 Task: Create a rule when a checklist is made incomplete in a card by me.
Action: Mouse pressed left at (957, 268)
Screenshot: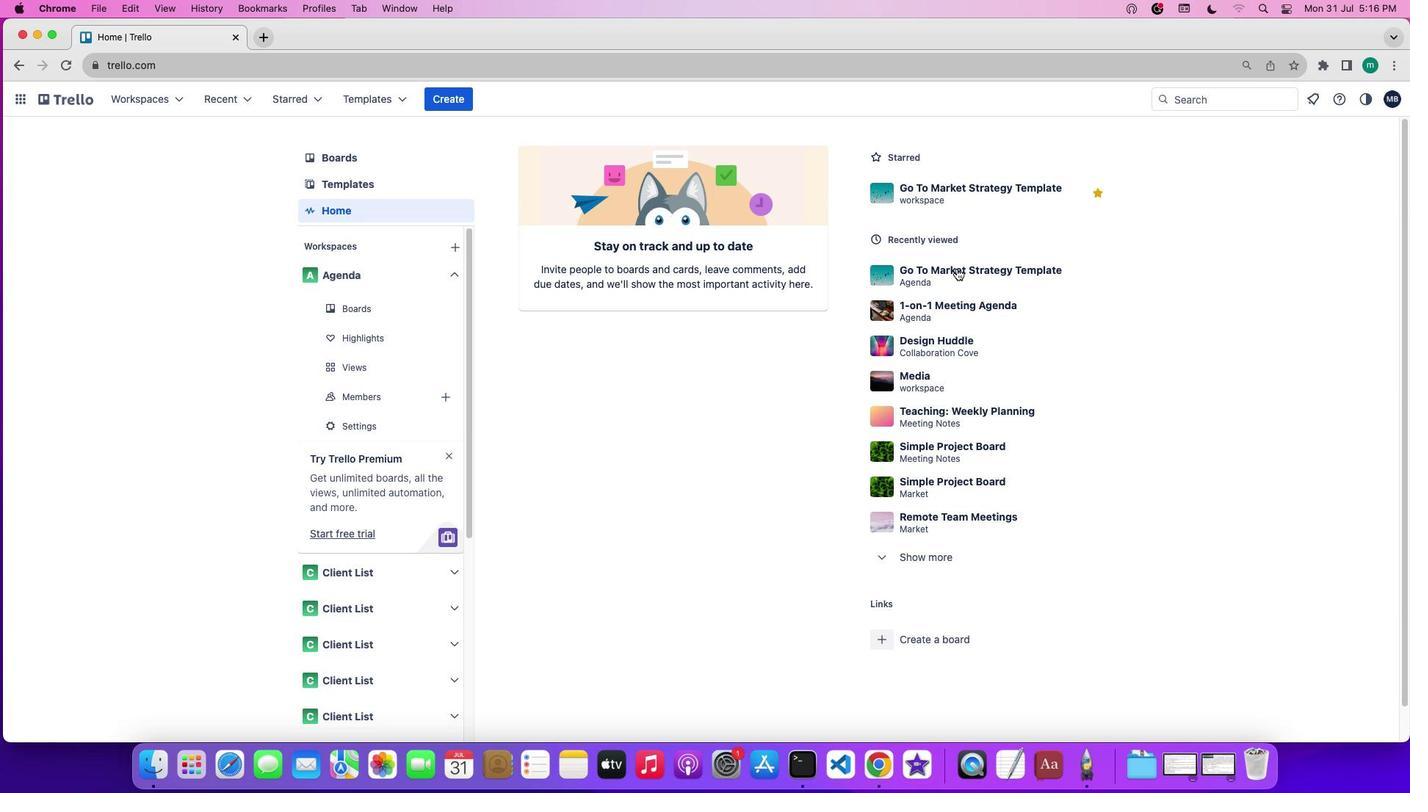 
Action: Mouse moved to (1298, 307)
Screenshot: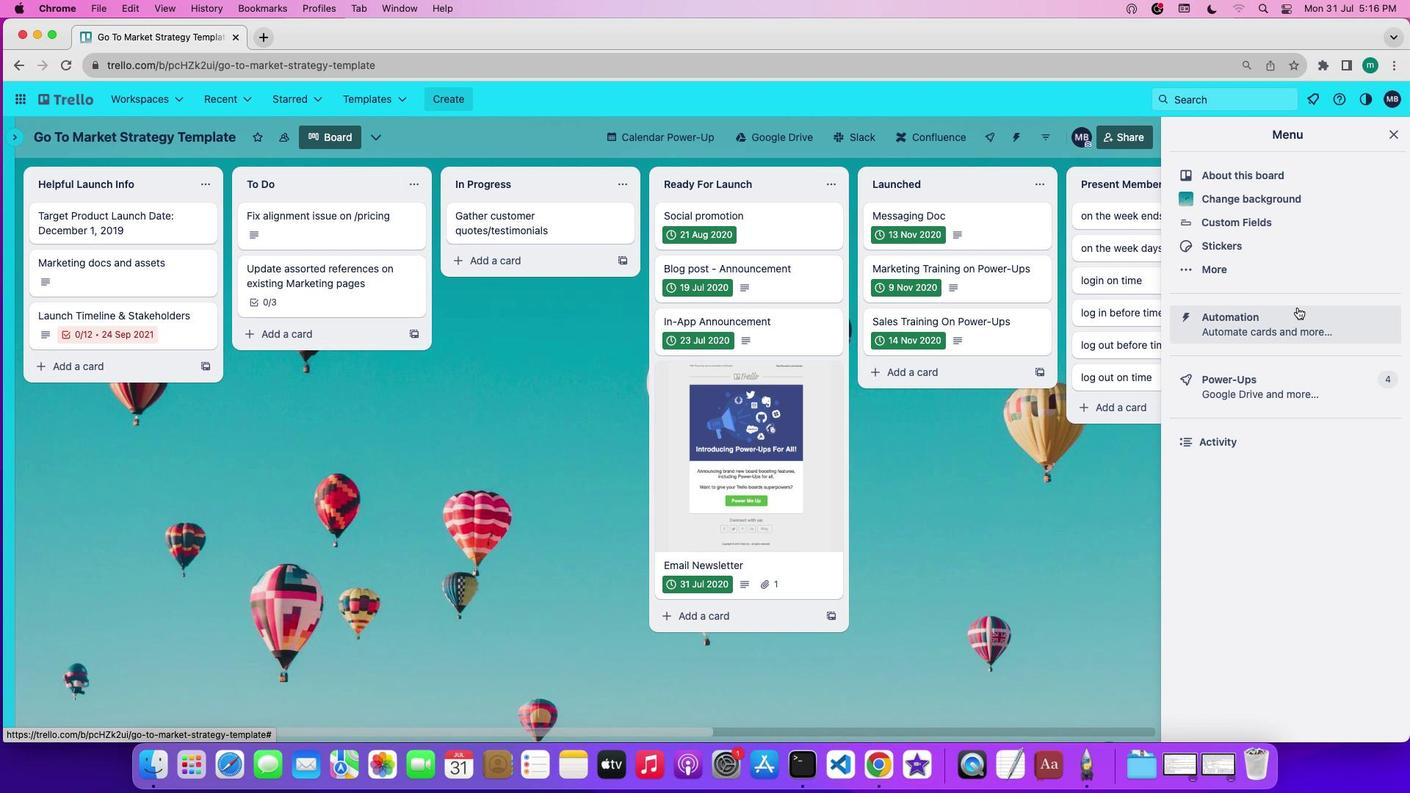 
Action: Mouse pressed left at (1298, 307)
Screenshot: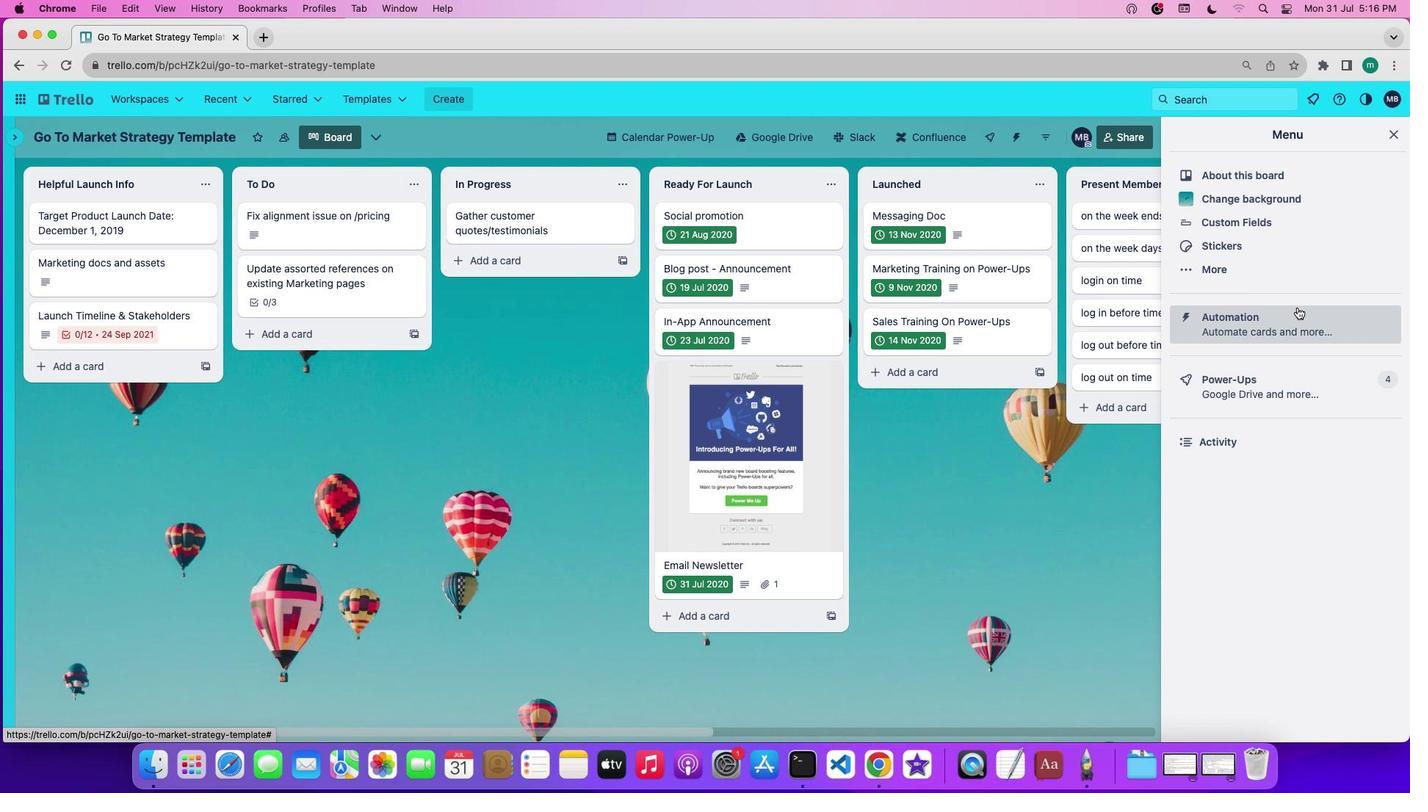 
Action: Mouse moved to (84, 268)
Screenshot: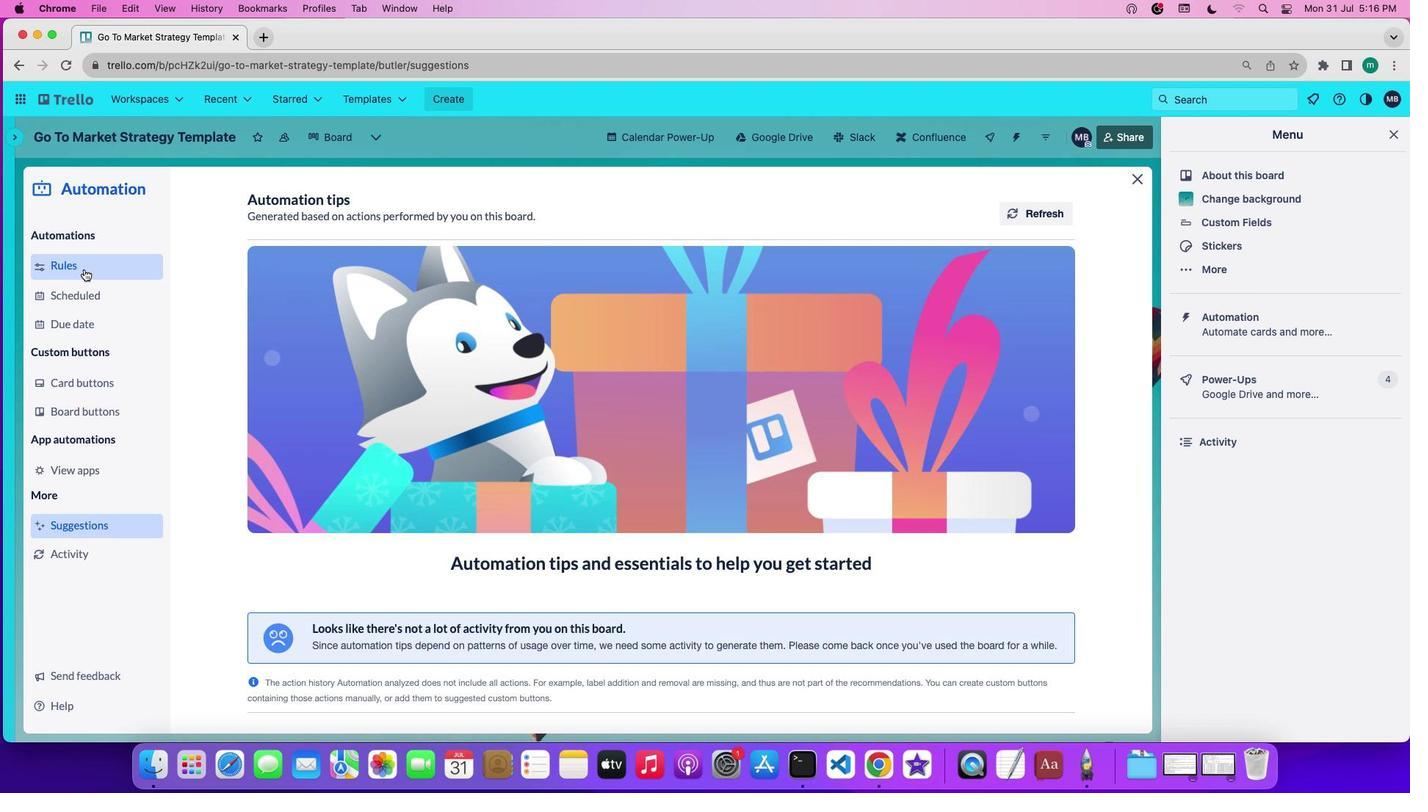 
Action: Mouse pressed left at (84, 268)
Screenshot: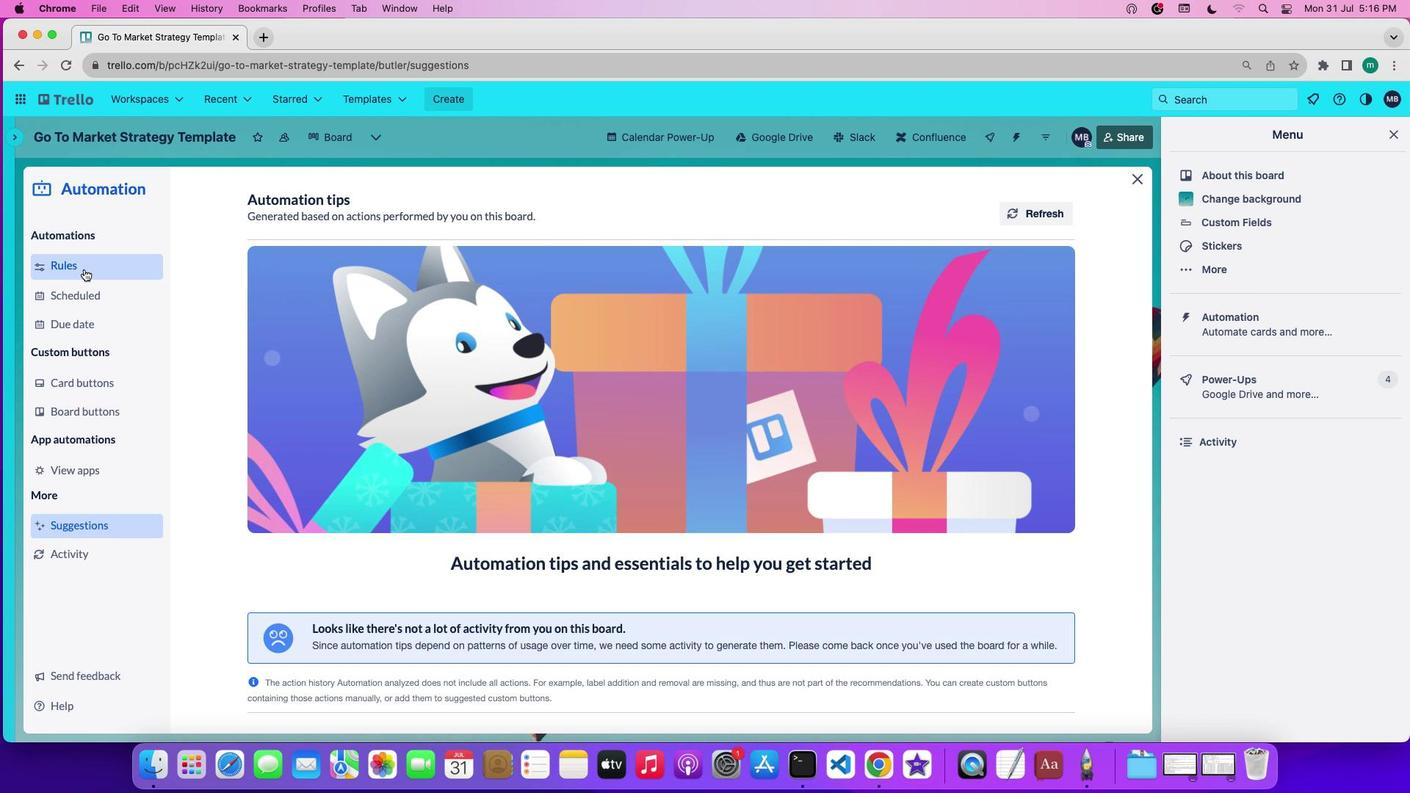 
Action: Mouse moved to (347, 531)
Screenshot: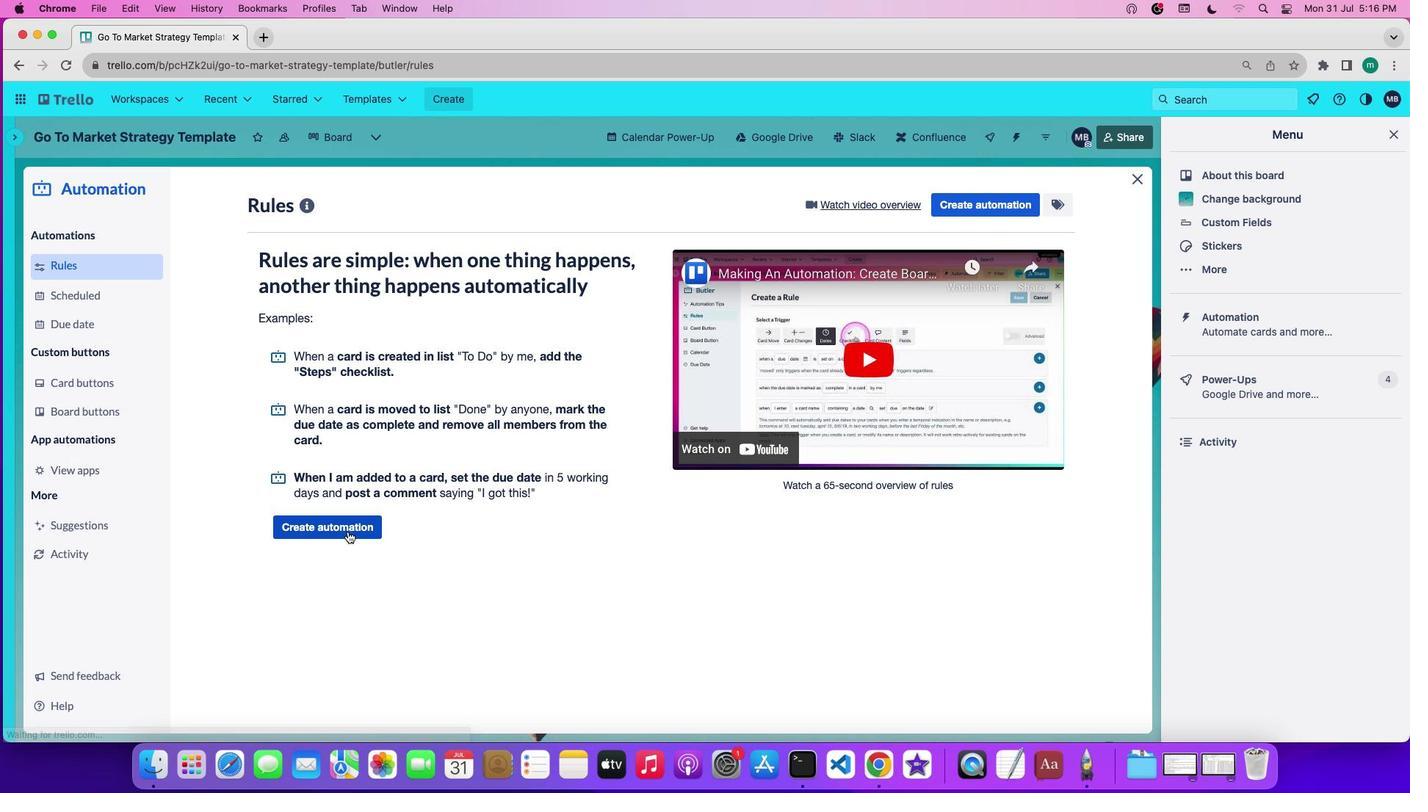 
Action: Mouse pressed left at (347, 531)
Screenshot: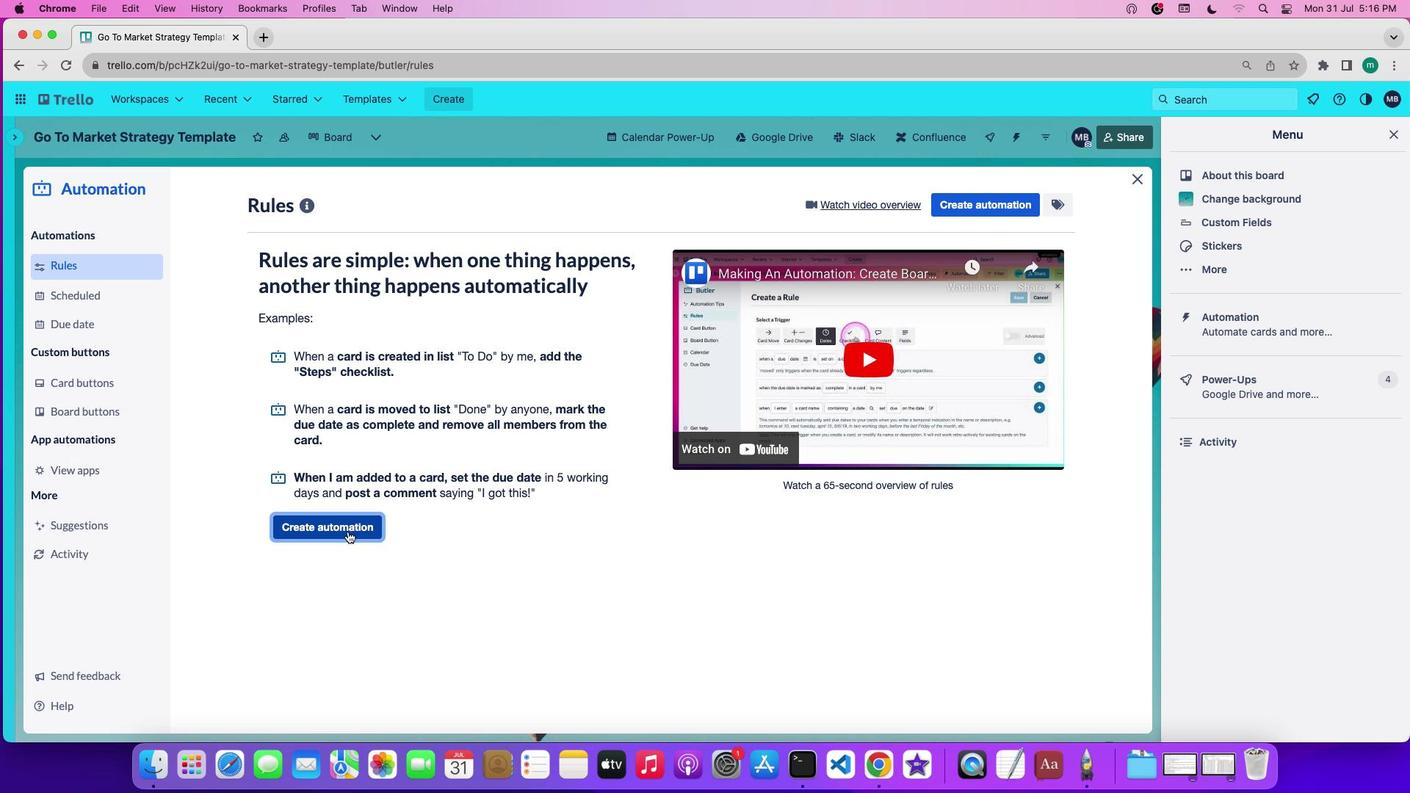 
Action: Mouse moved to (621, 350)
Screenshot: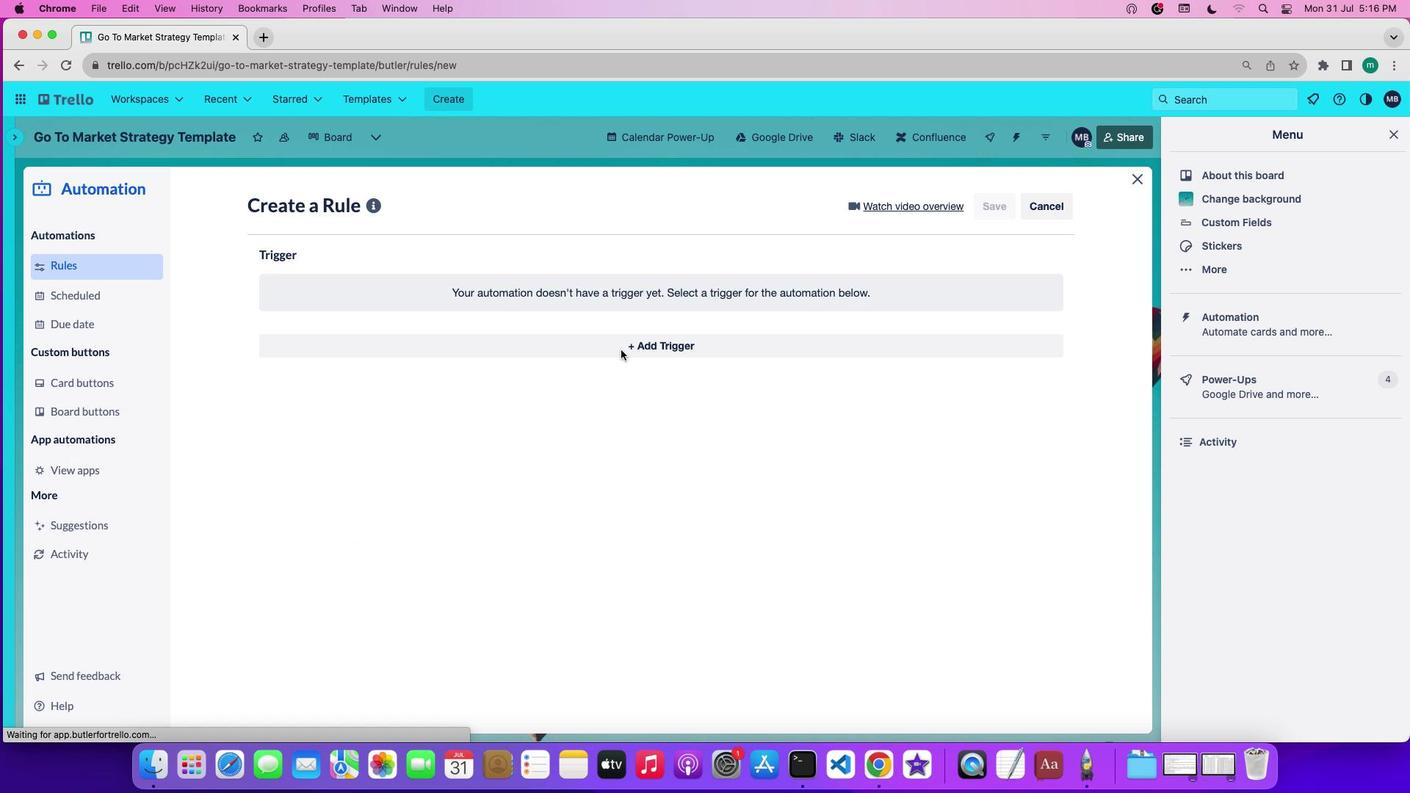 
Action: Mouse pressed left at (621, 350)
Screenshot: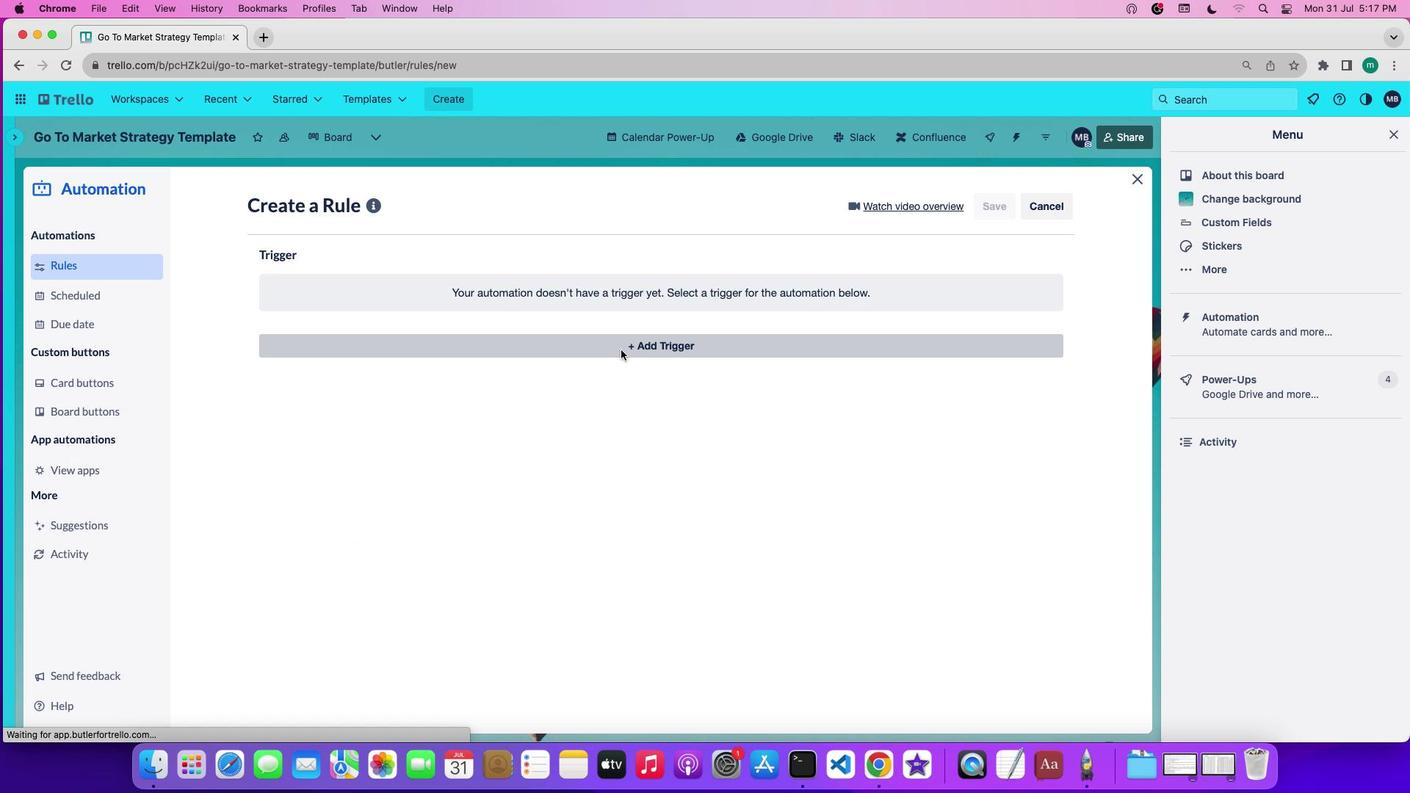 
Action: Mouse moved to (488, 382)
Screenshot: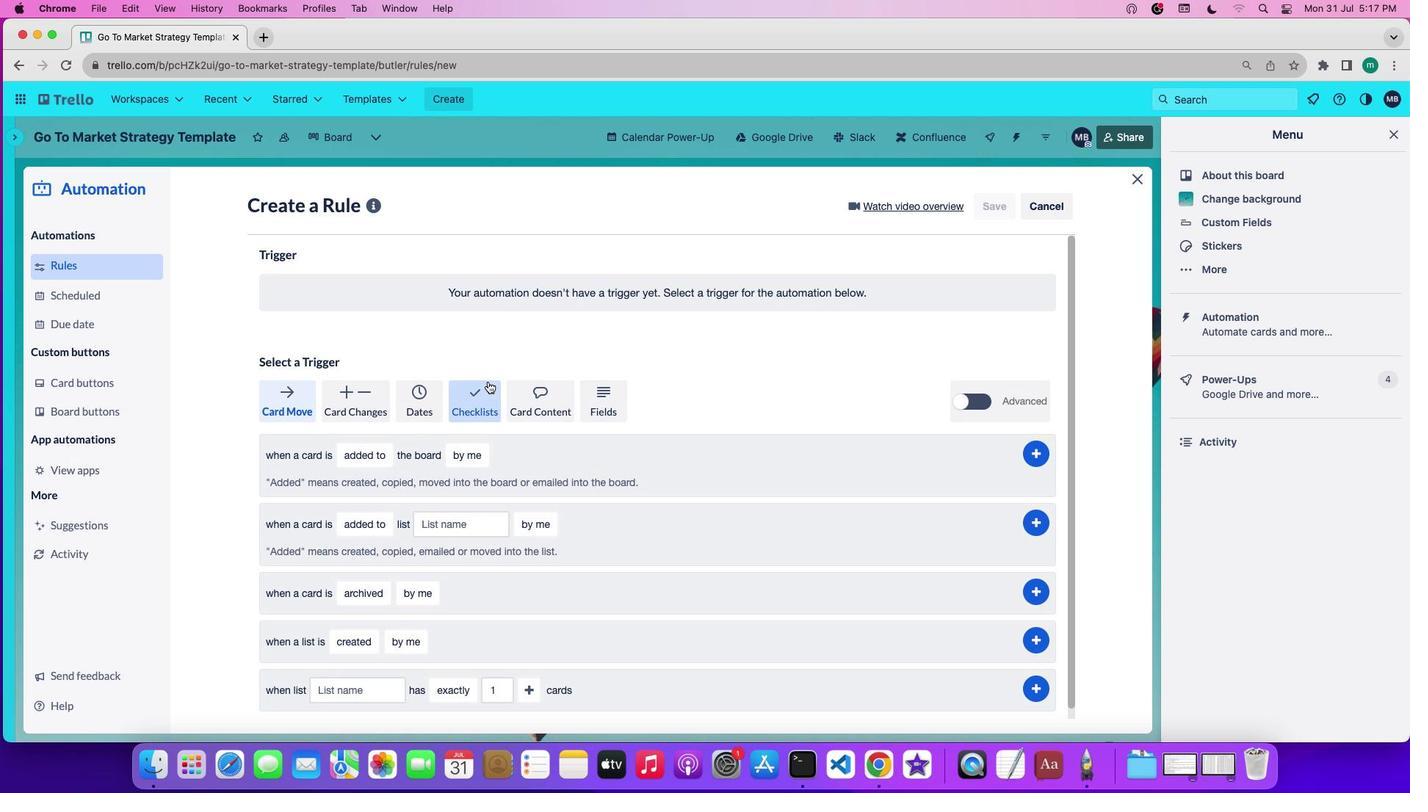 
Action: Mouse pressed left at (488, 382)
Screenshot: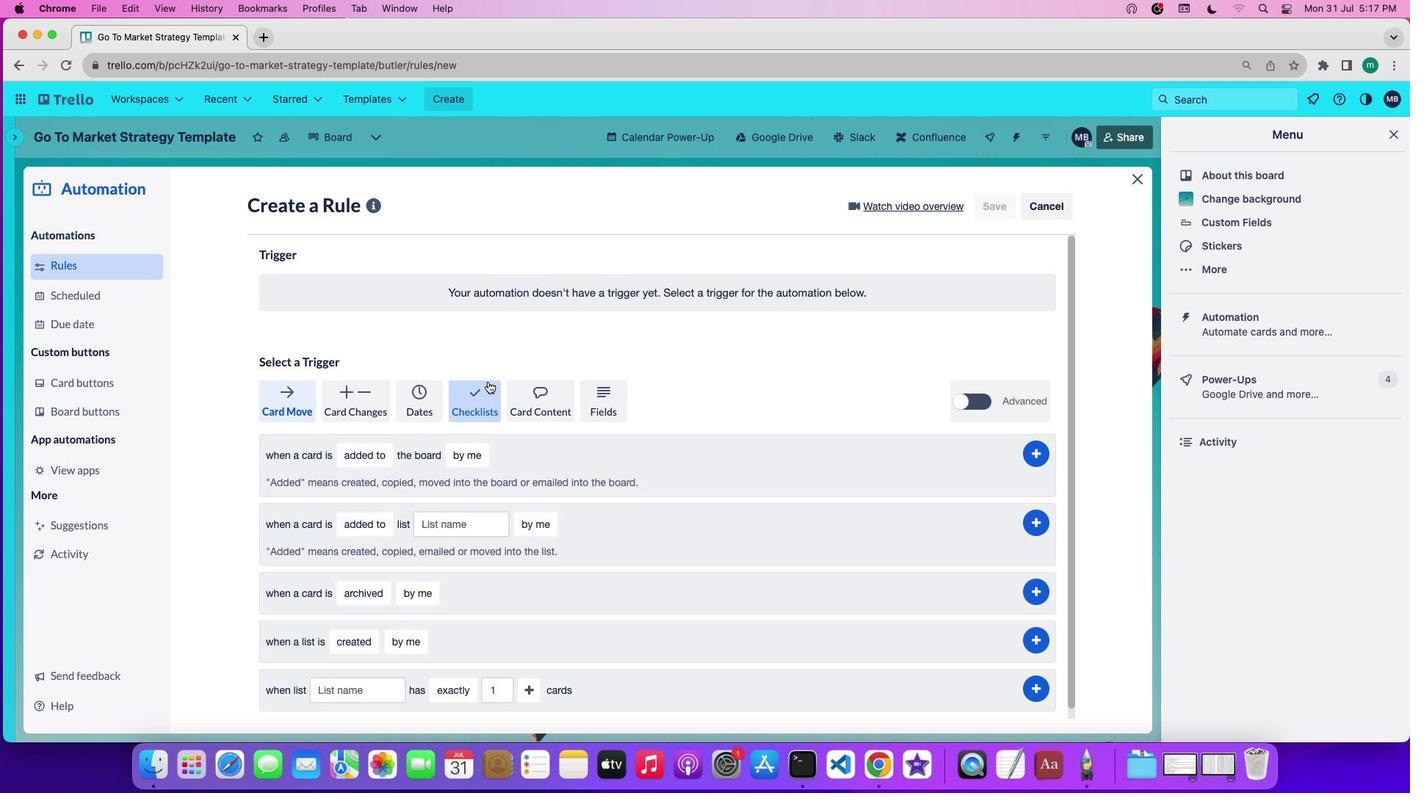 
Action: Mouse moved to (405, 507)
Screenshot: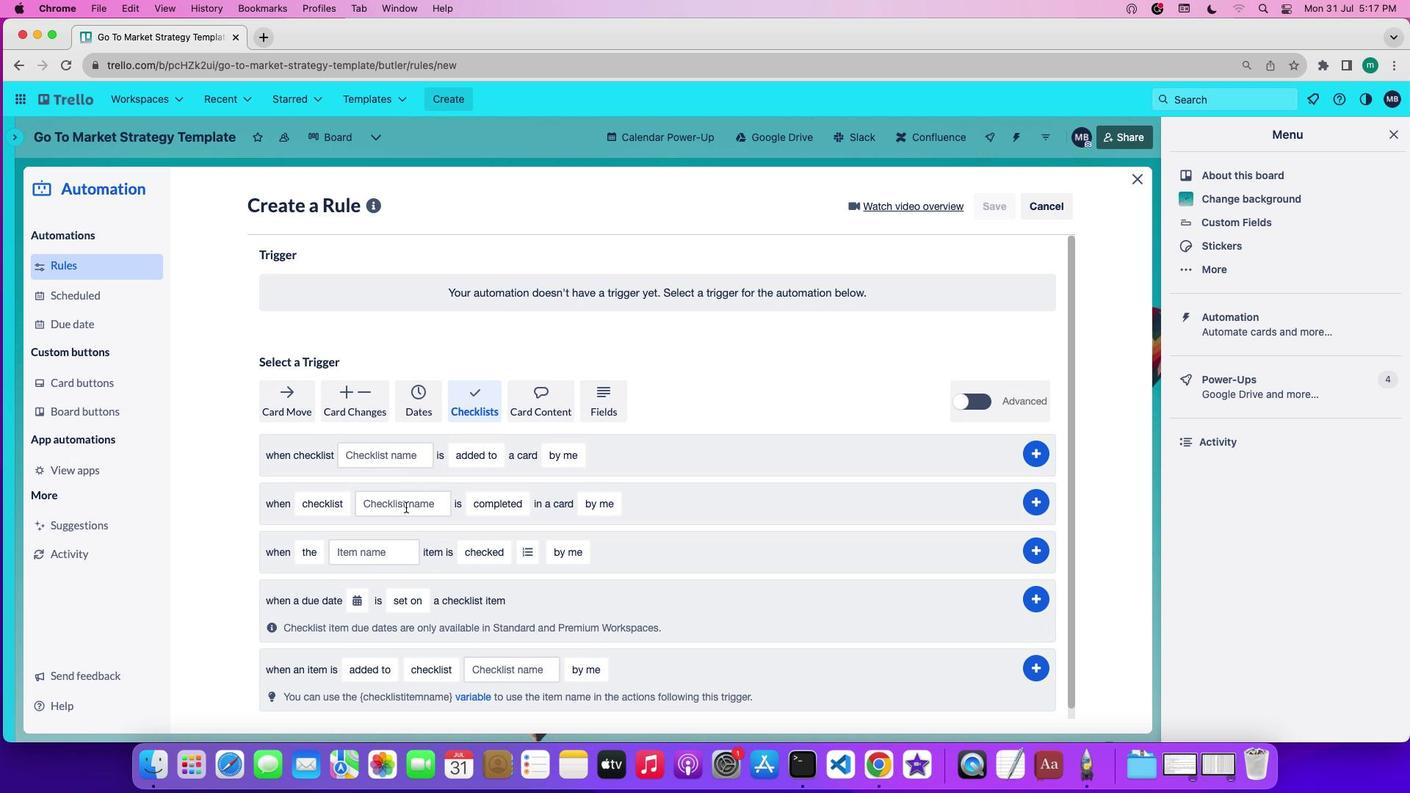 
Action: Mouse pressed left at (405, 507)
Screenshot: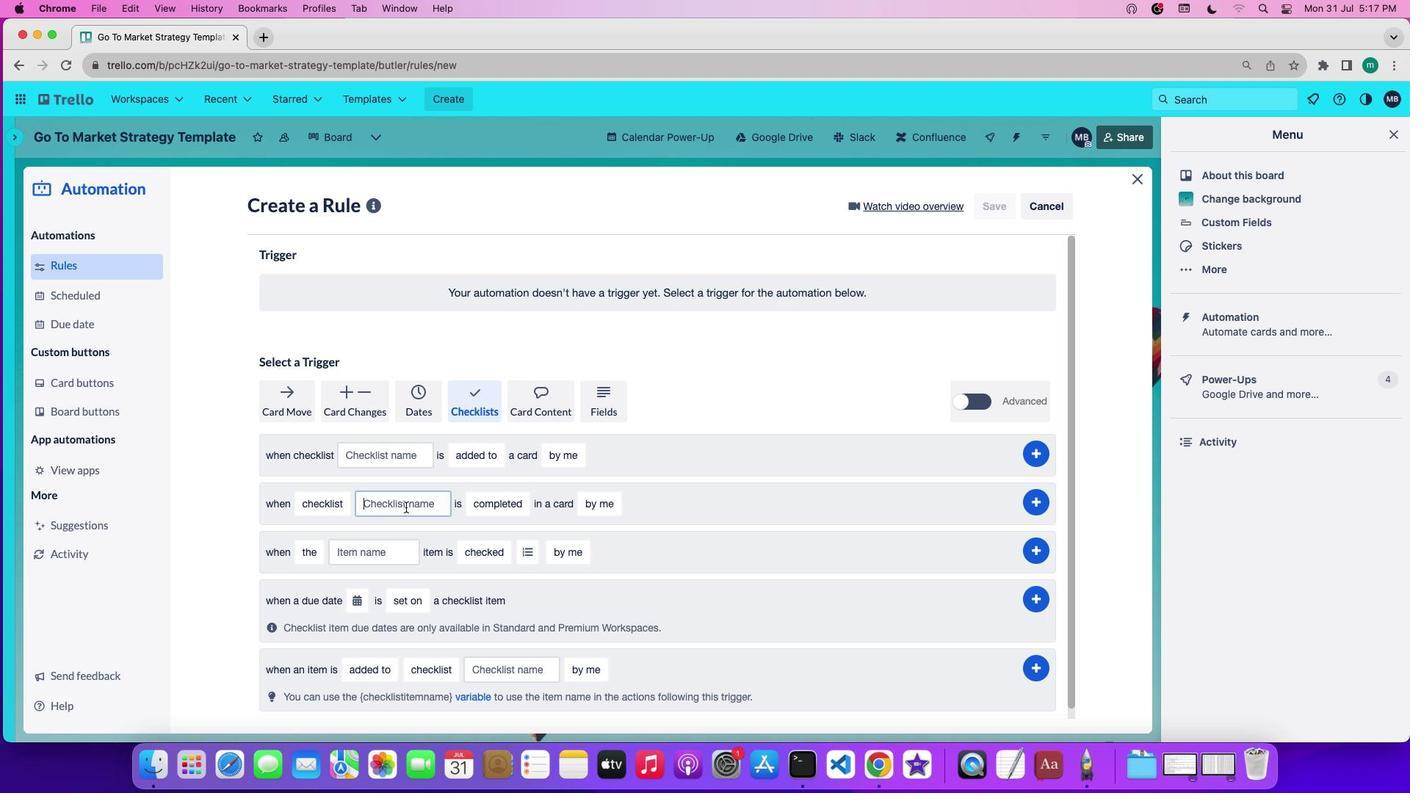 
Action: Key pressed Key.shift
Screenshot: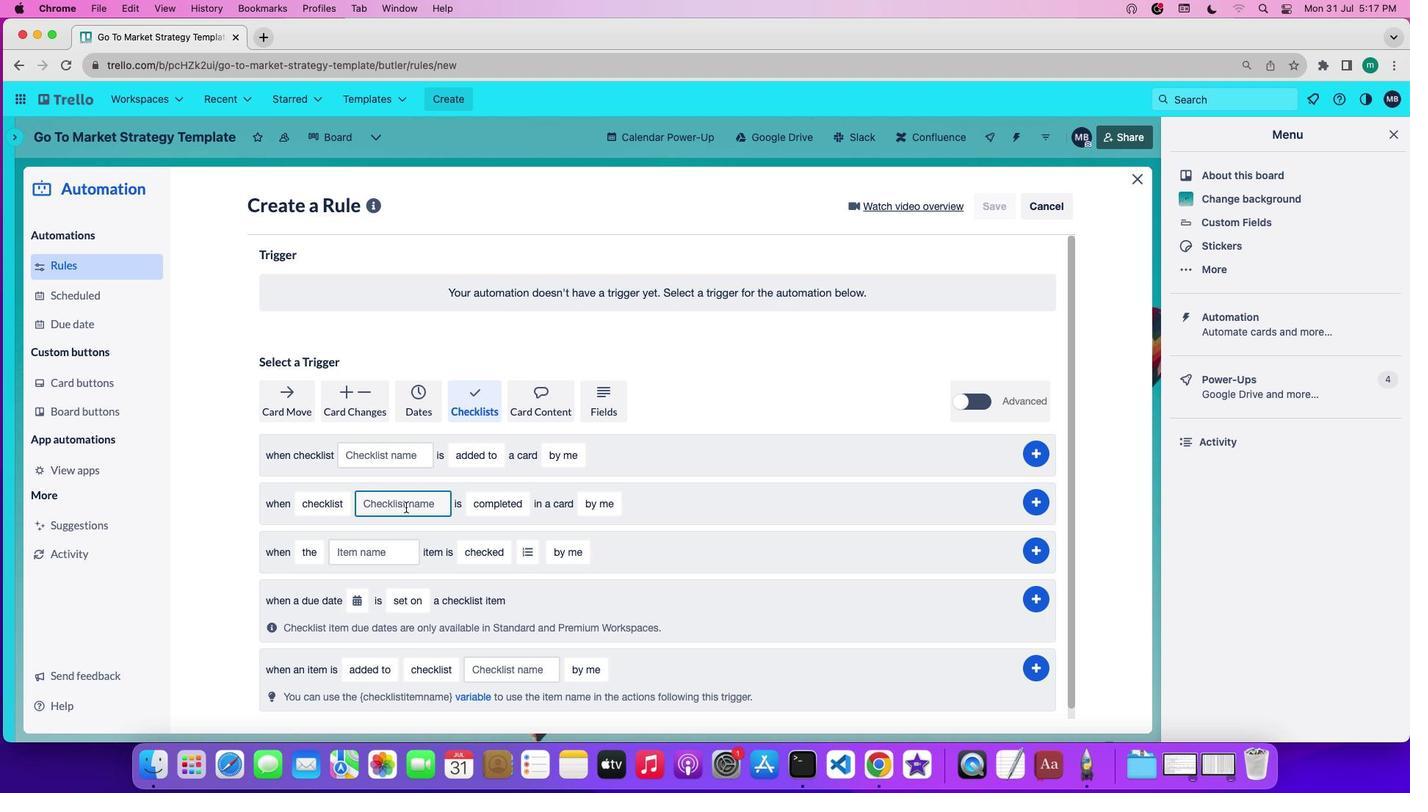 
Action: Mouse moved to (308, 503)
Screenshot: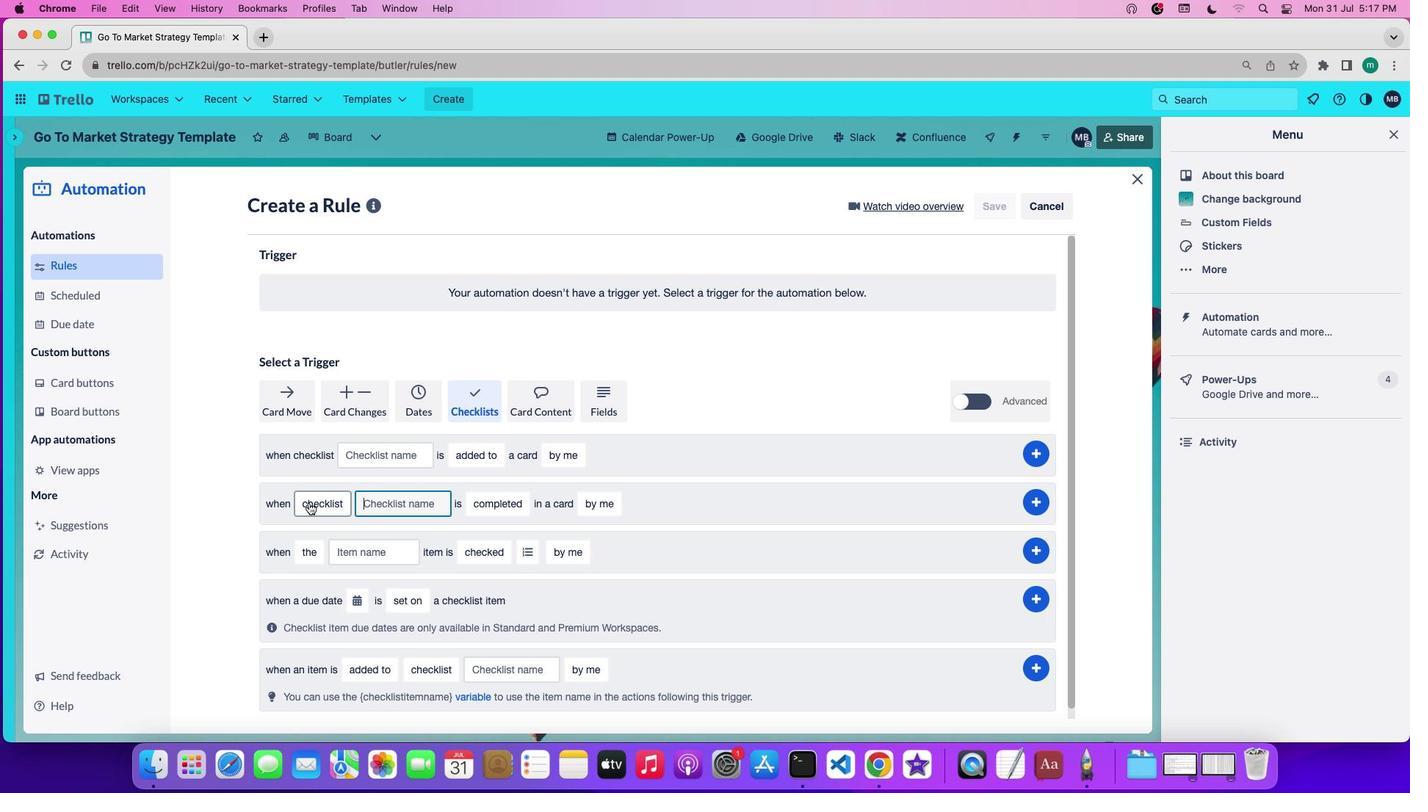 
Action: Mouse pressed left at (308, 503)
Screenshot: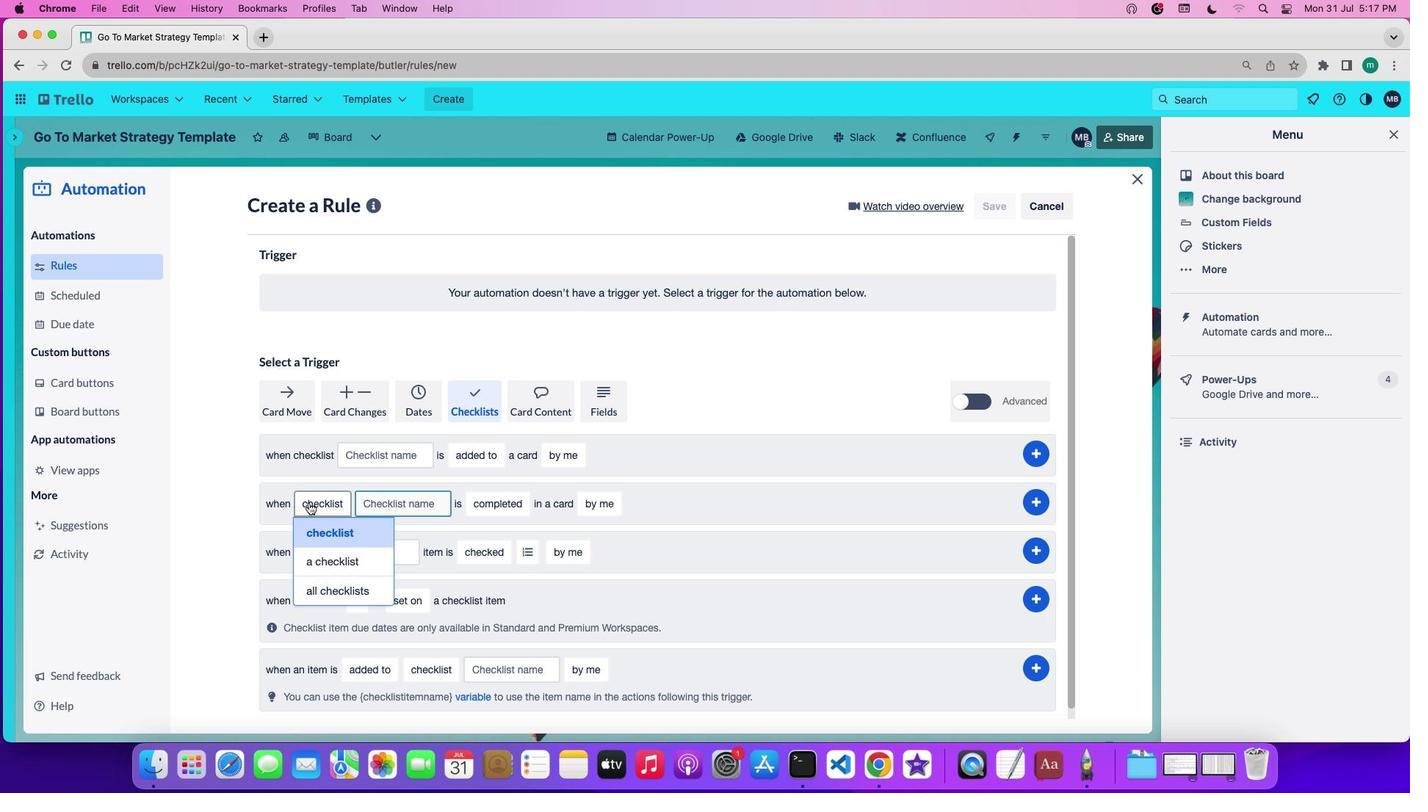 
Action: Mouse moved to (330, 567)
Screenshot: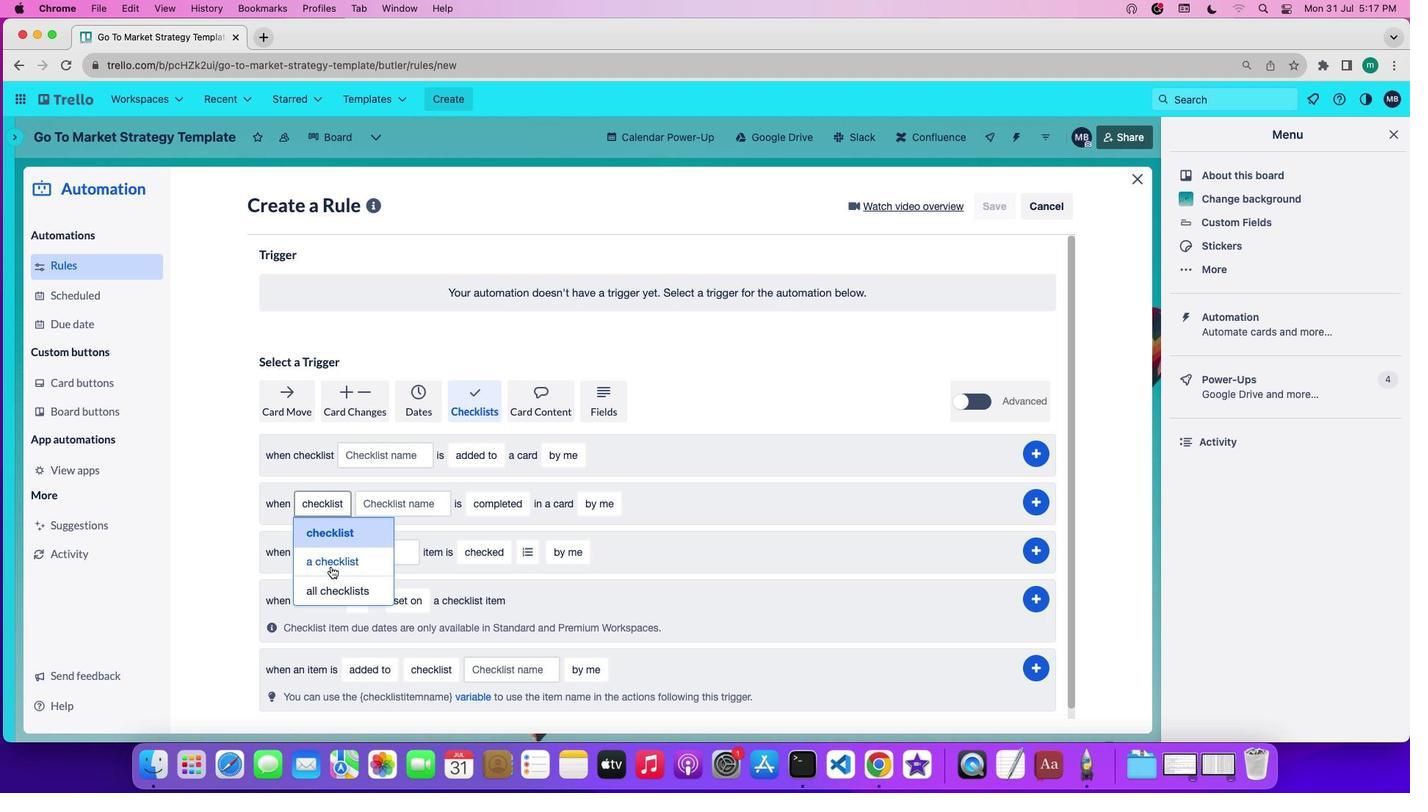 
Action: Mouse pressed left at (330, 567)
Screenshot: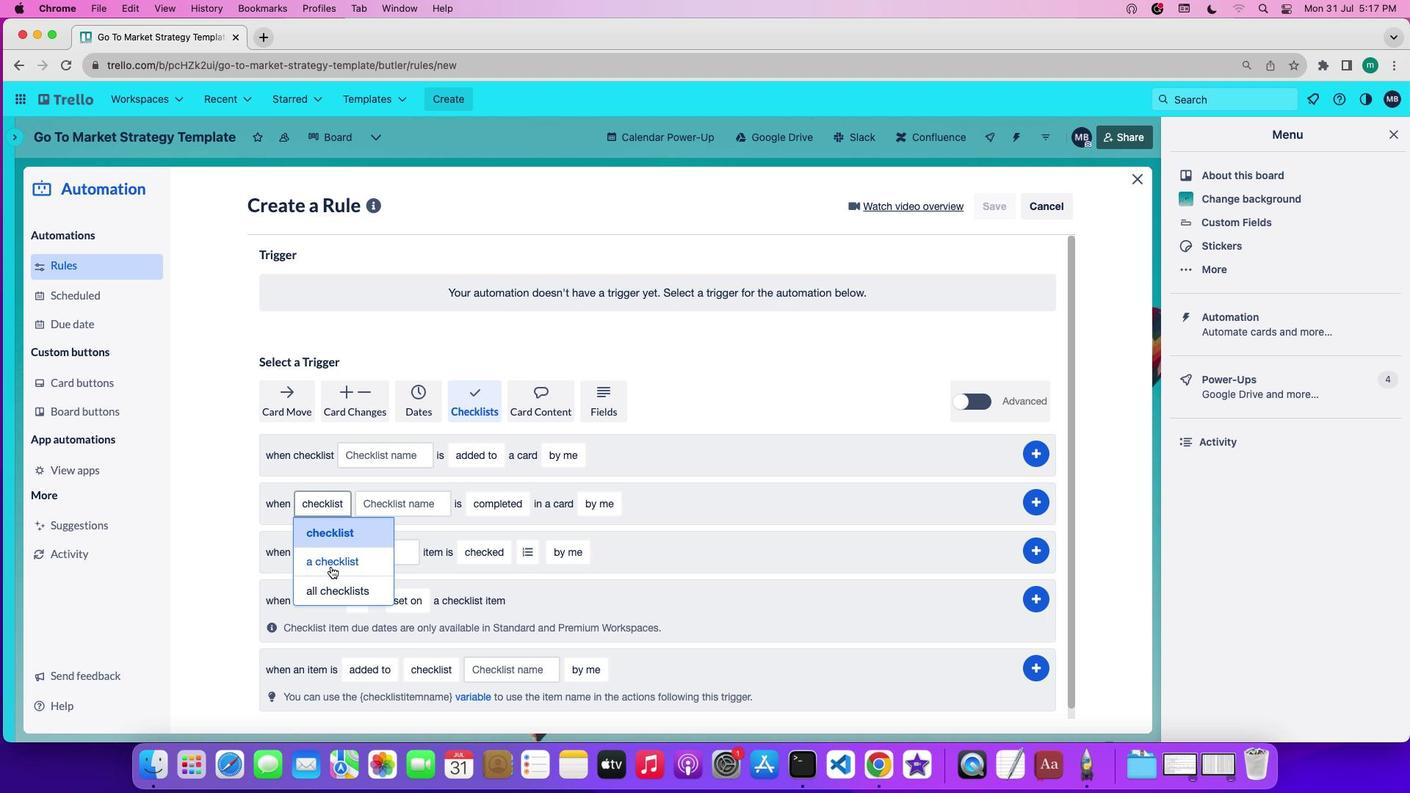 
Action: Mouse moved to (420, 567)
Screenshot: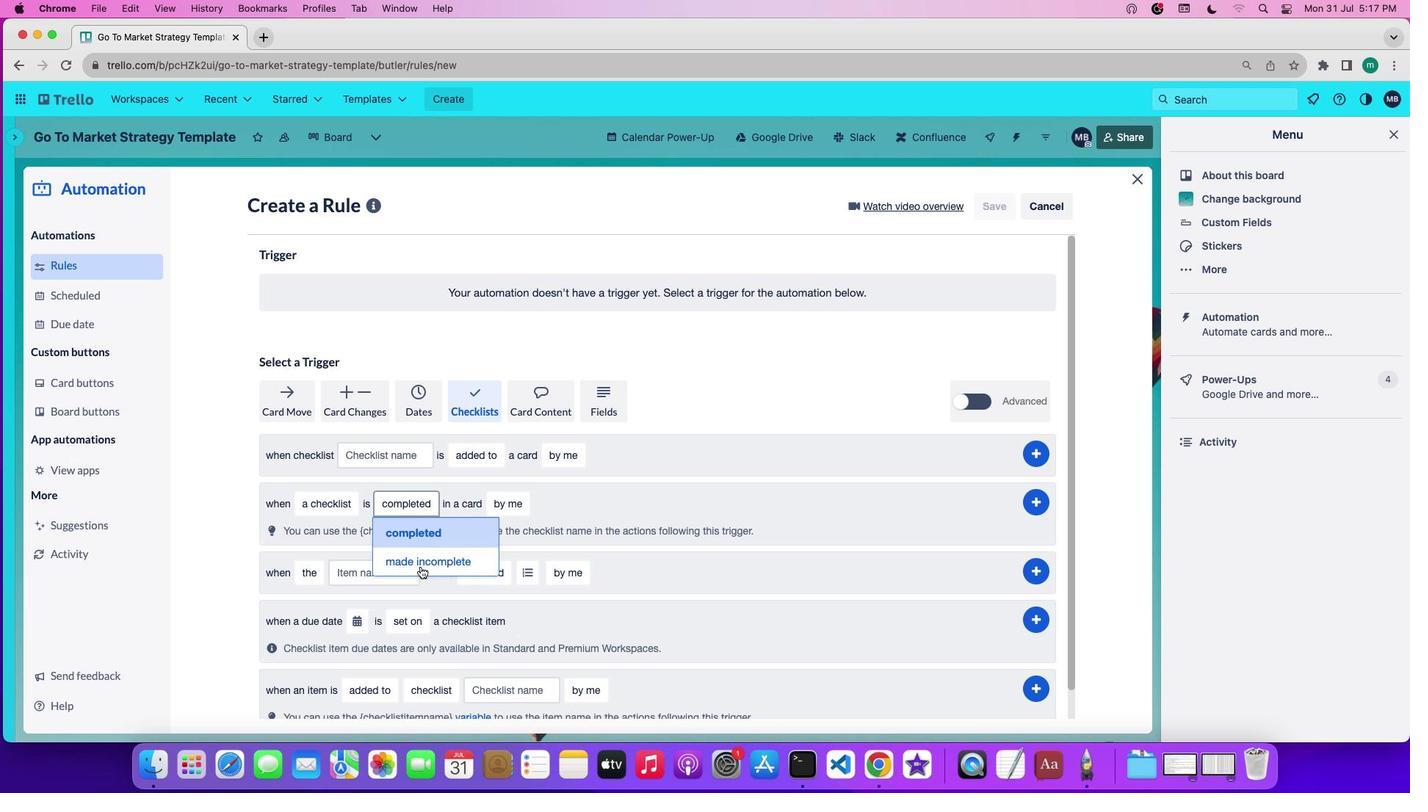 
Action: Mouse pressed left at (420, 567)
Screenshot: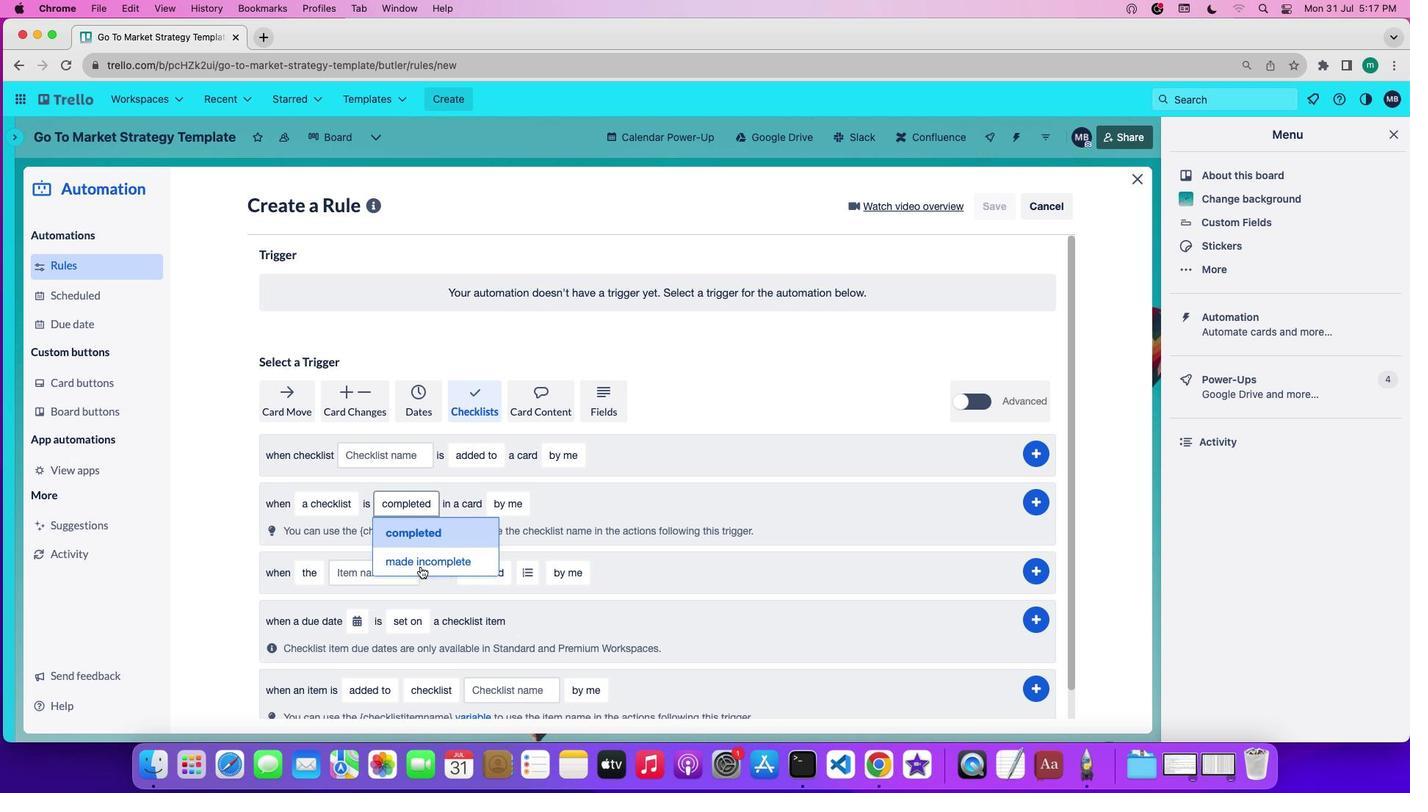 
Action: Mouse moved to (548, 508)
Screenshot: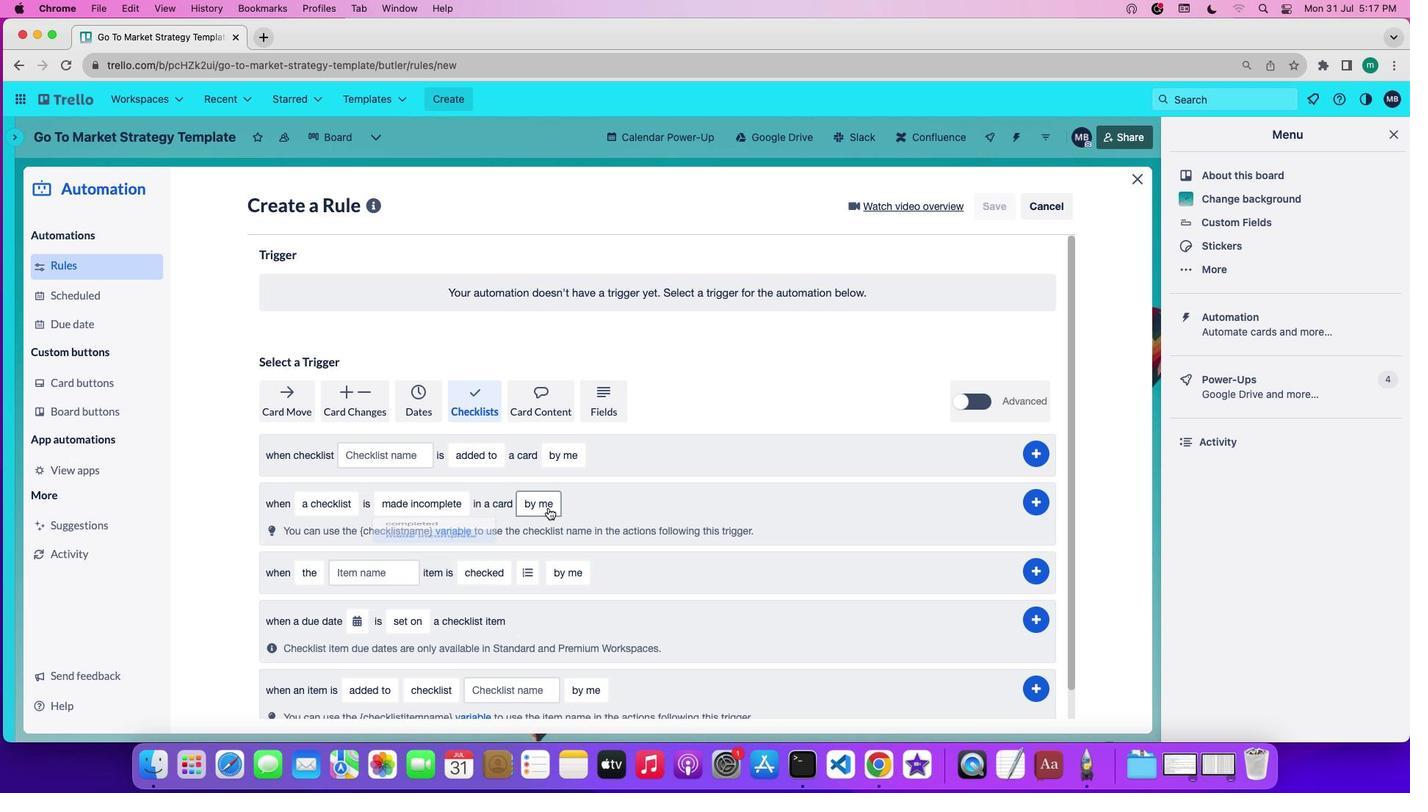 
Action: Mouse pressed left at (548, 508)
Screenshot: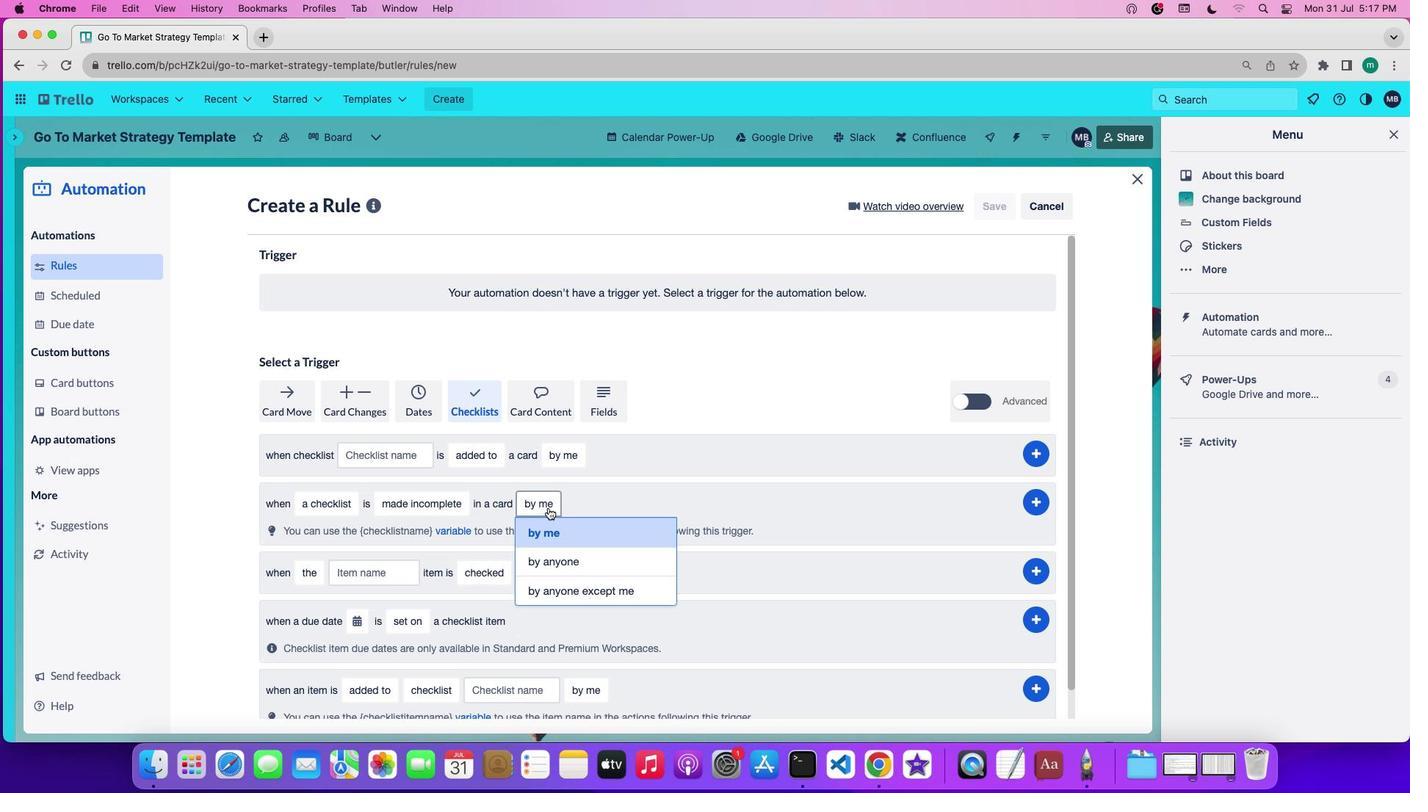 
Action: Mouse moved to (554, 529)
Screenshot: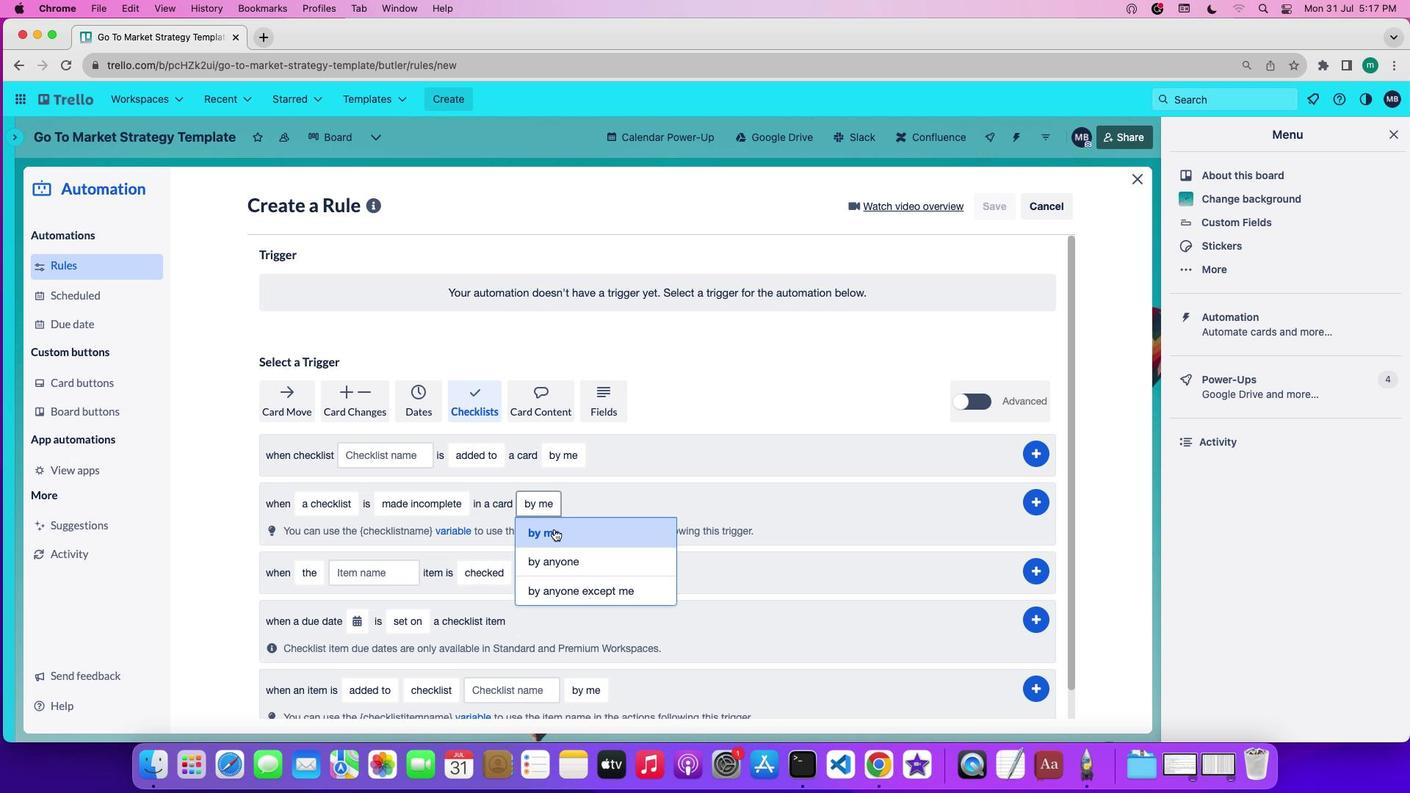 
Action: Mouse pressed left at (554, 529)
Screenshot: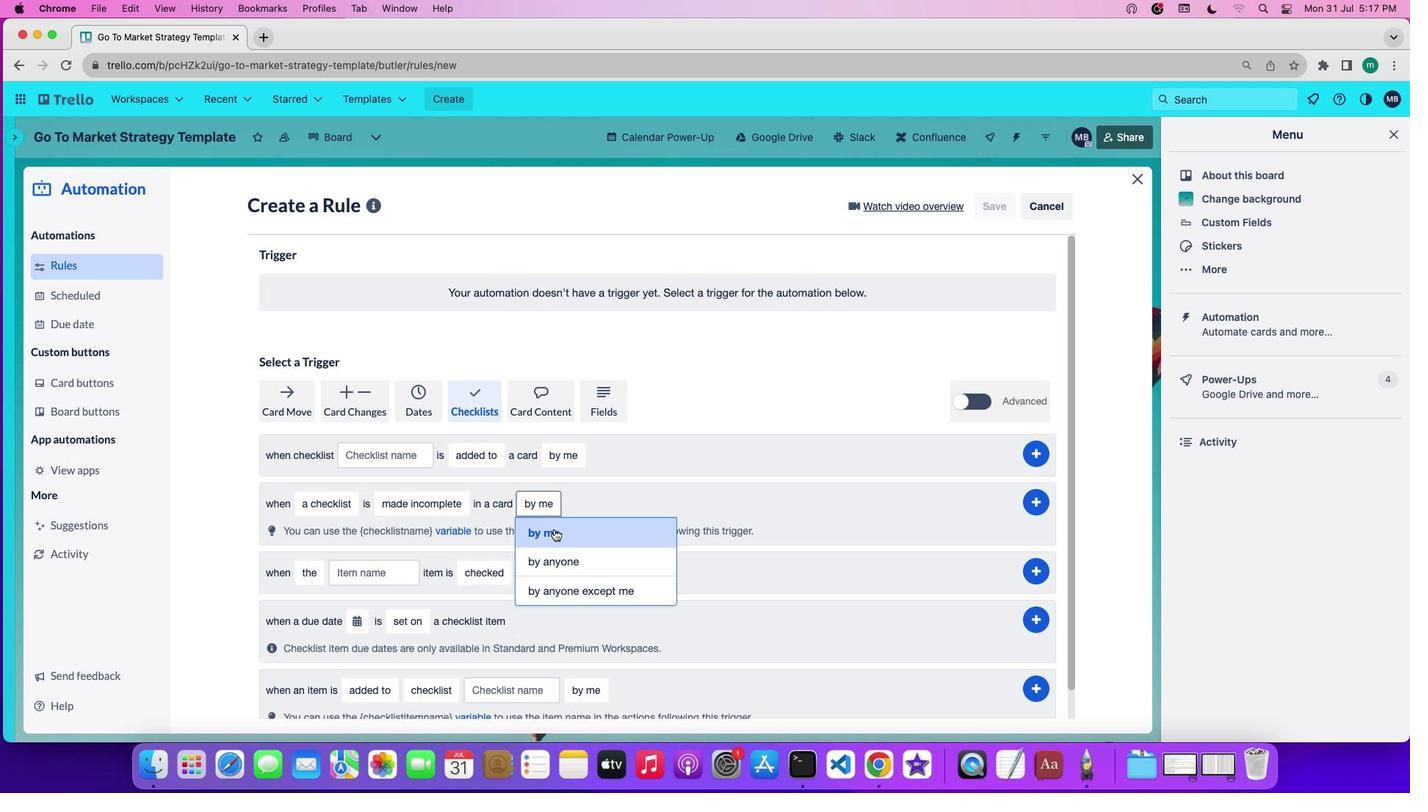 
Action: Mouse moved to (1050, 506)
Screenshot: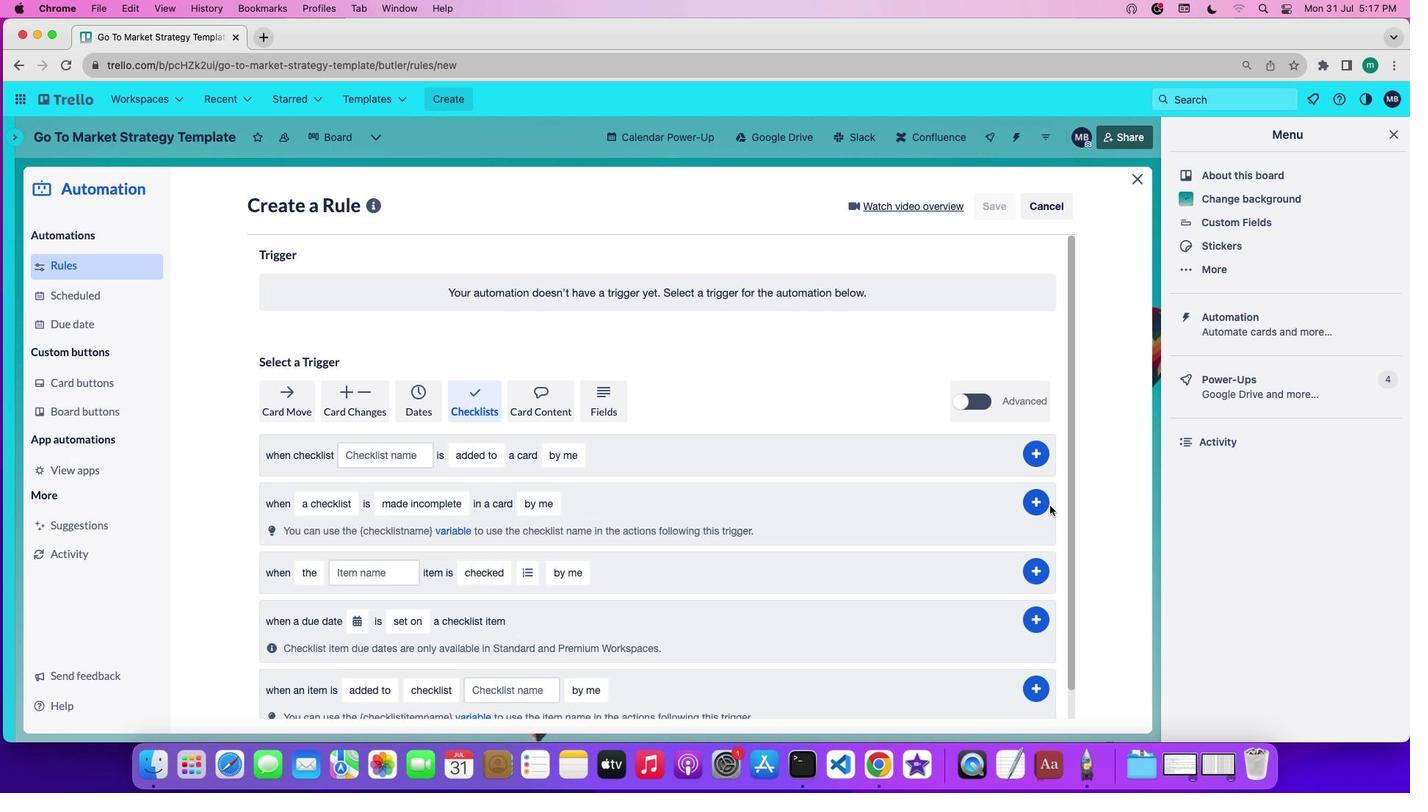 
Action: Mouse pressed left at (1050, 506)
Screenshot: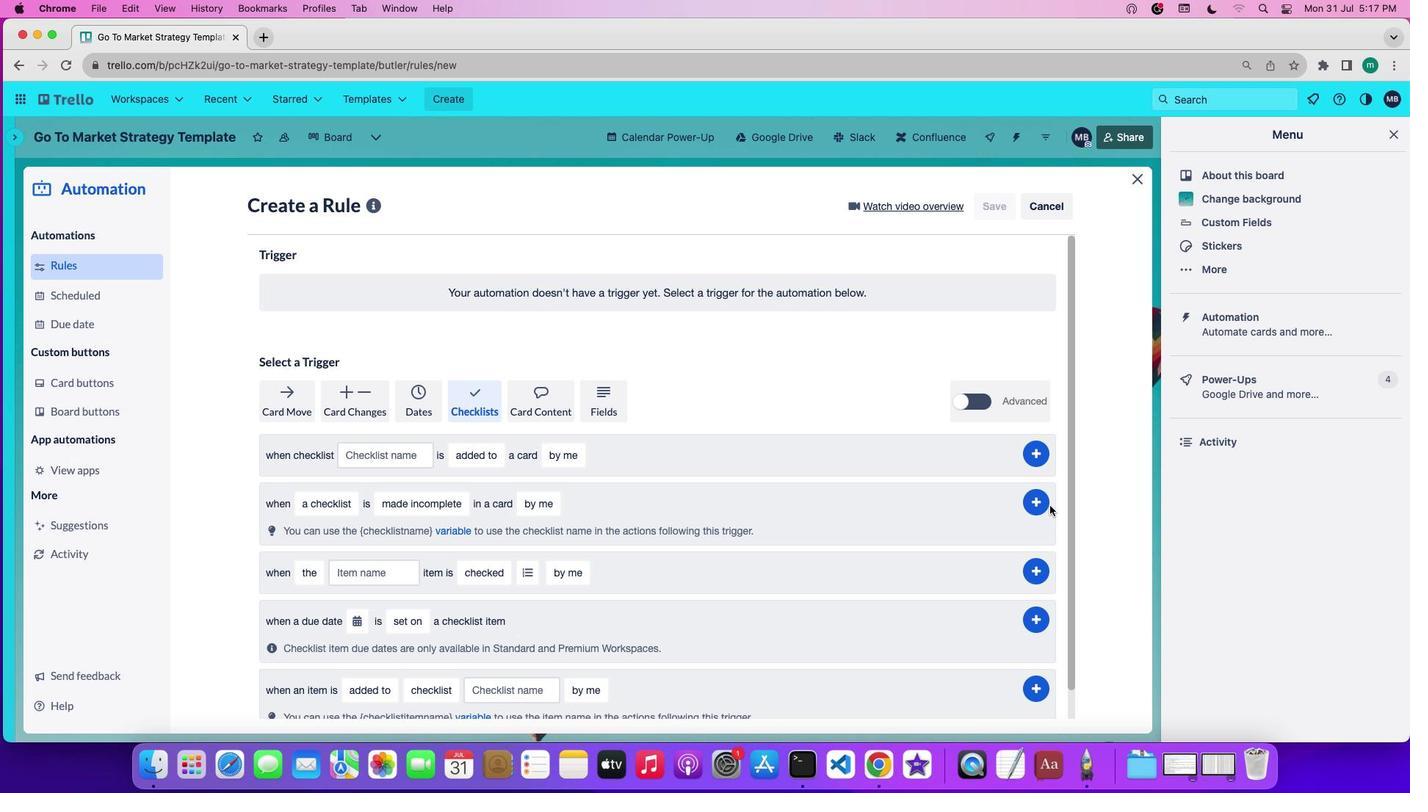 
Action: Mouse moved to (1044, 504)
Screenshot: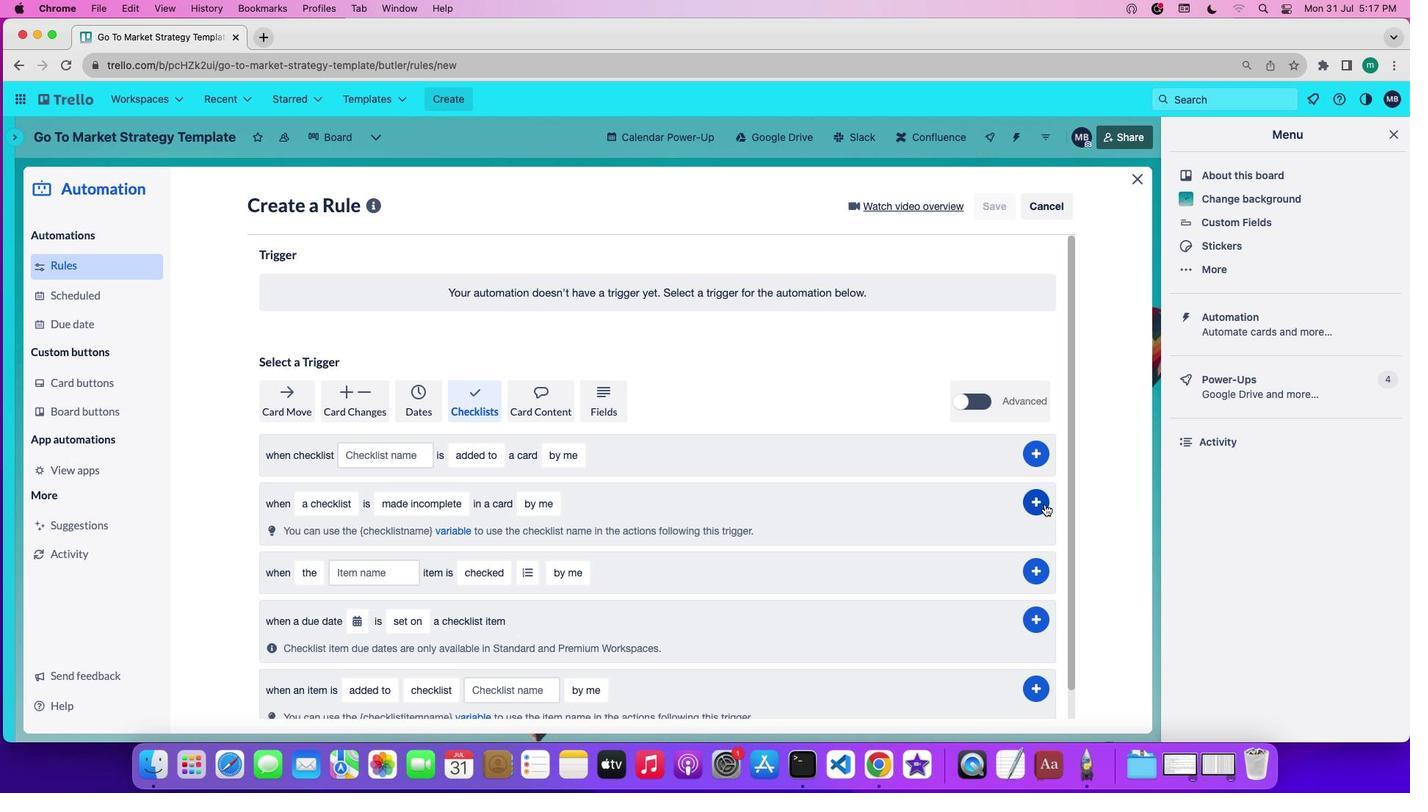 
Action: Mouse pressed left at (1044, 504)
Screenshot: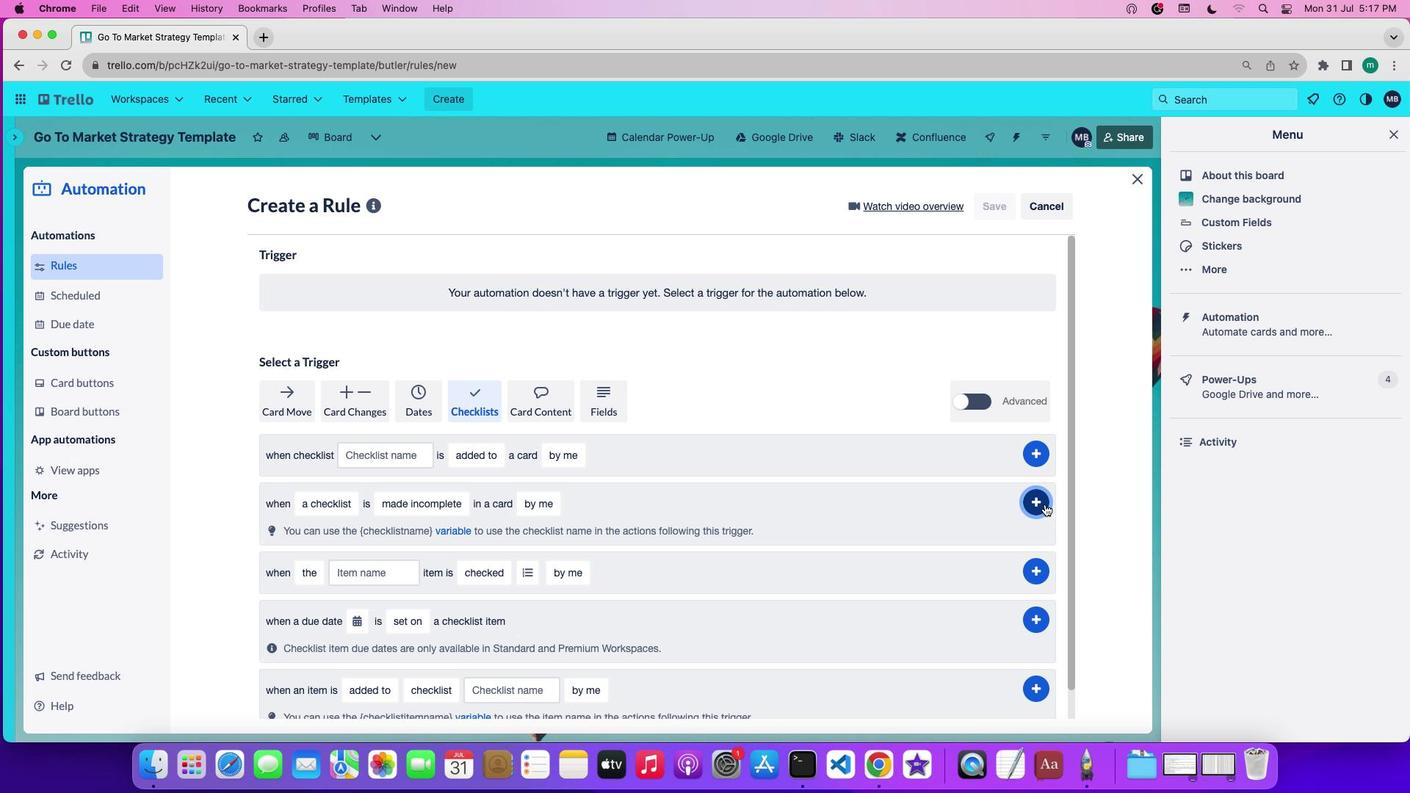 
Action: Mouse moved to (1045, 509)
Screenshot: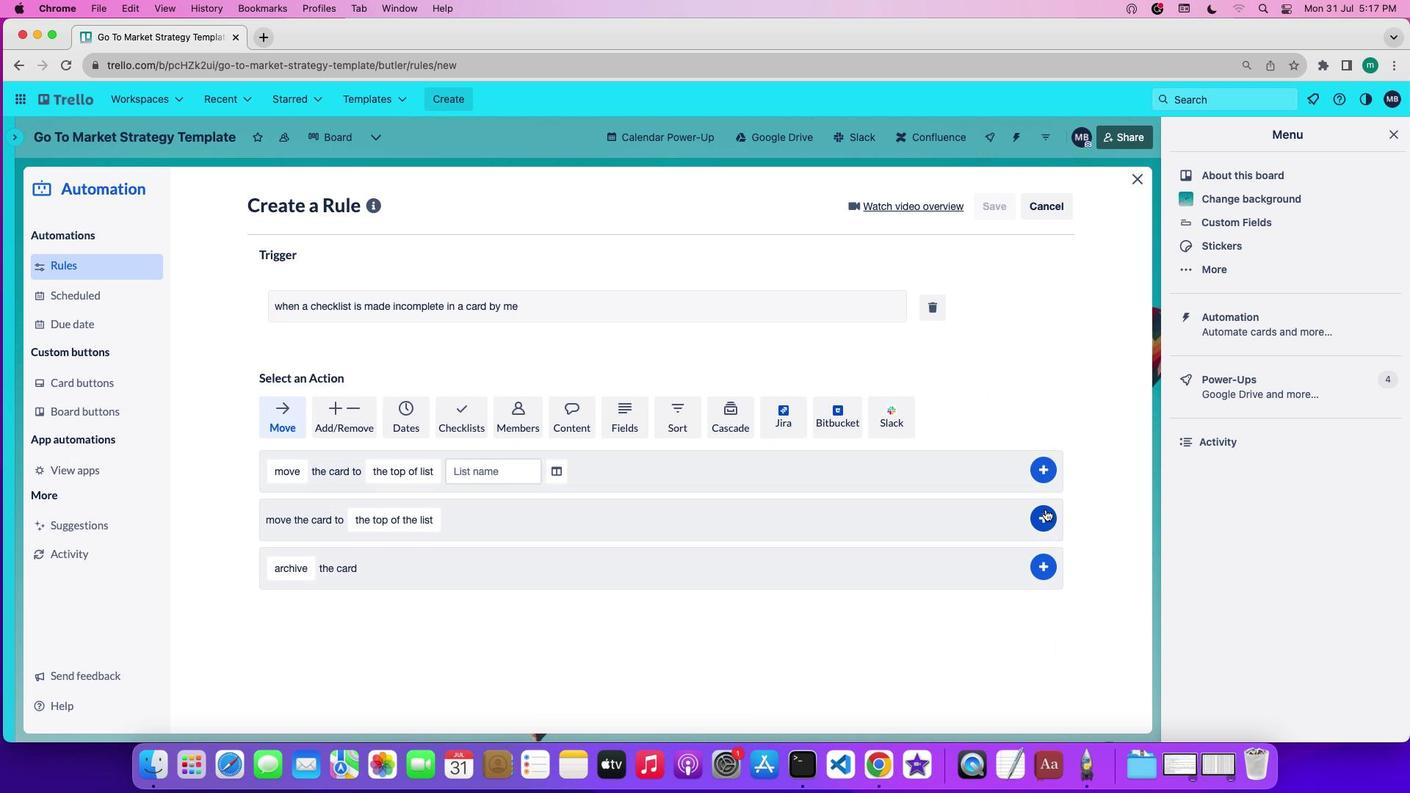 
